 Task: Add the task  Implement a feature for users to join and participate in groups to the section Dependency Management Sprint in the project WebTech and add a Due Date to the respective task as 2024/03/15.
Action: Mouse moved to (328, 439)
Screenshot: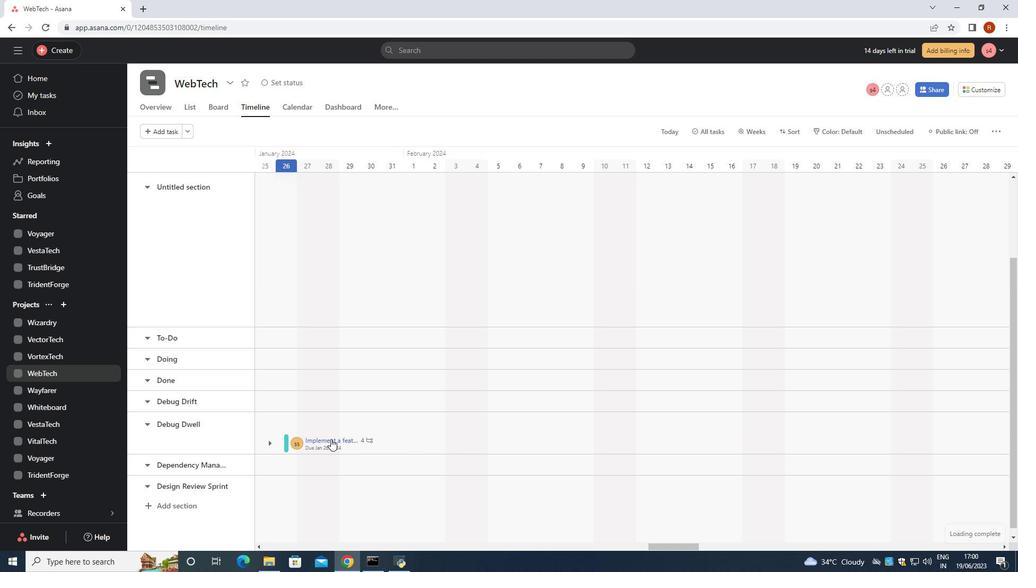 
Action: Mouse pressed left at (328, 439)
Screenshot: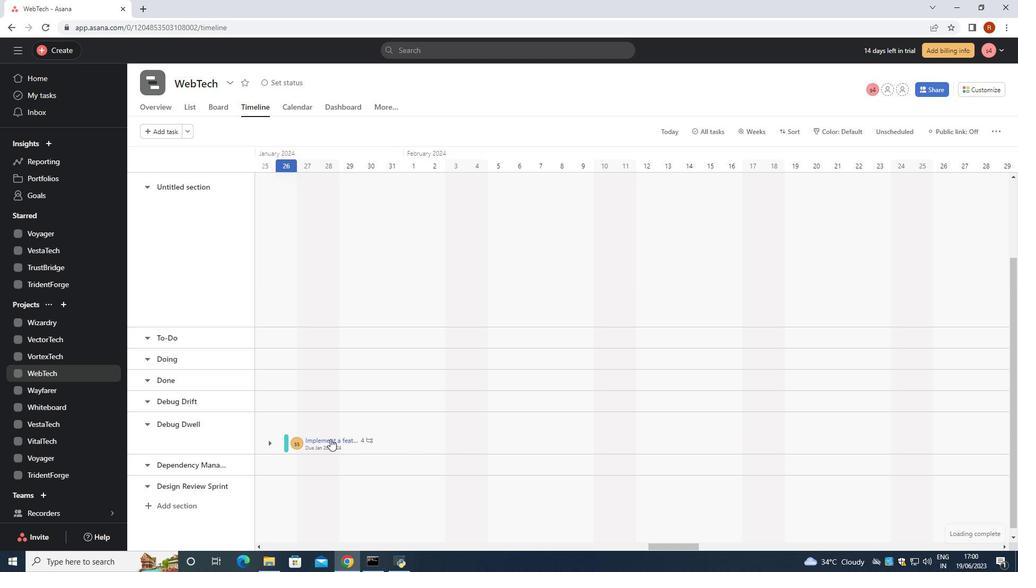 
Action: Mouse moved to (810, 247)
Screenshot: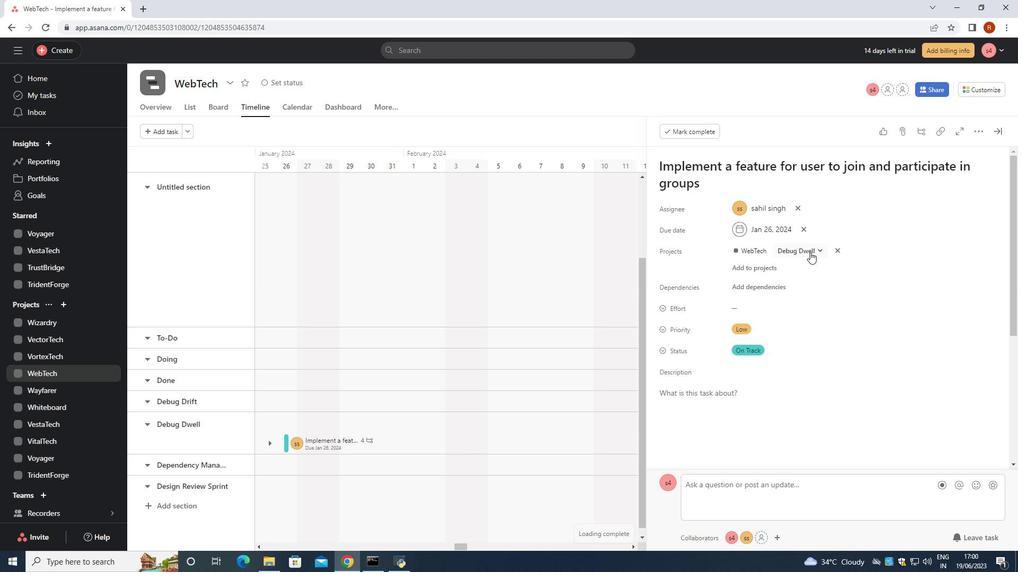 
Action: Mouse pressed left at (810, 247)
Screenshot: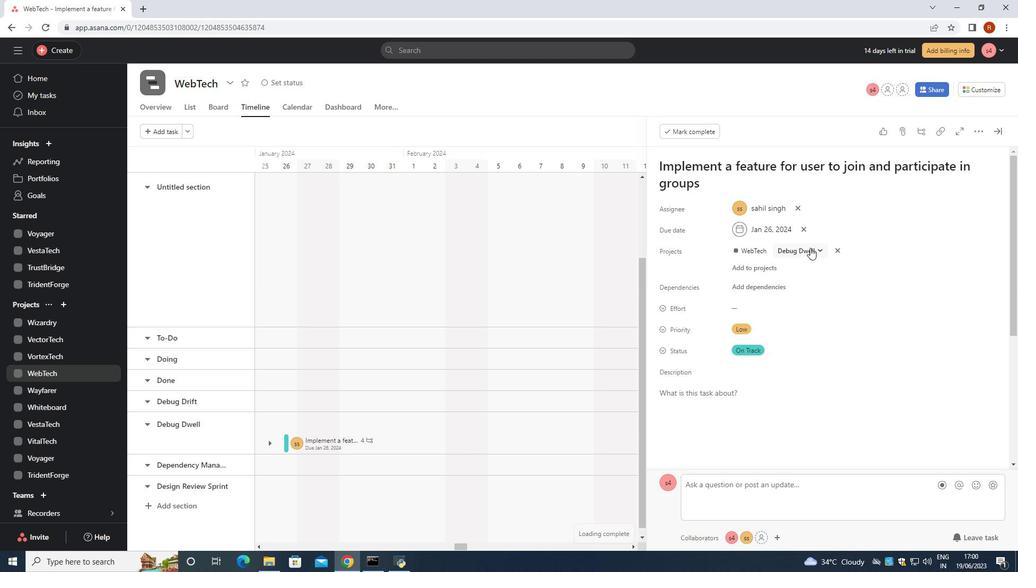 
Action: Mouse moved to (768, 394)
Screenshot: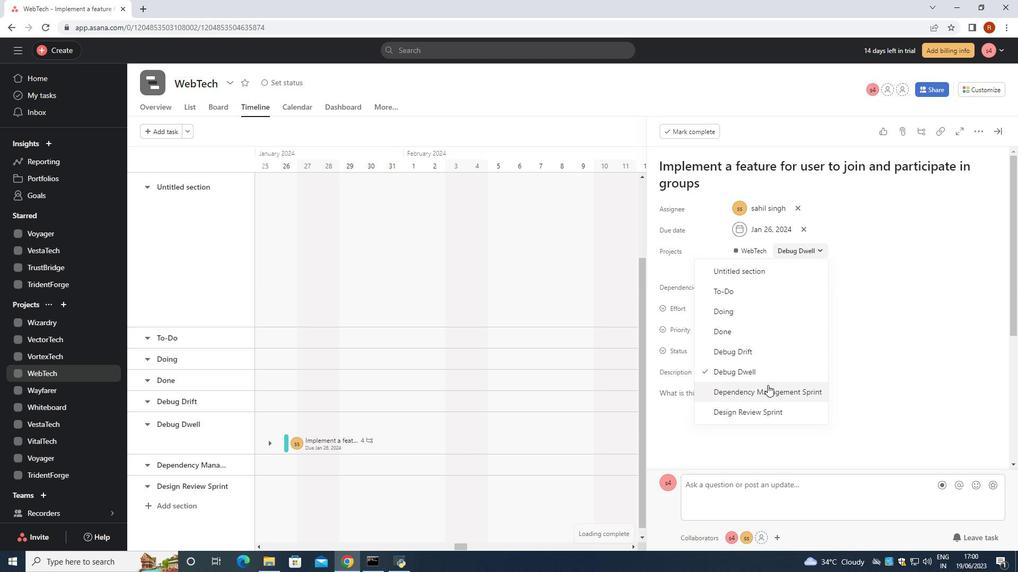 
Action: Mouse pressed left at (768, 394)
Screenshot: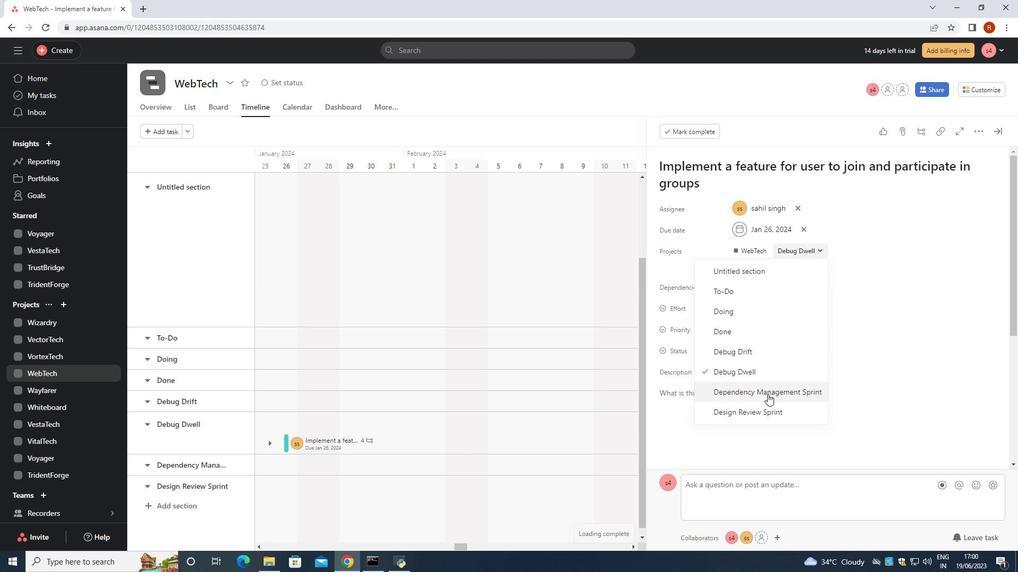 
Action: Mouse moved to (805, 230)
Screenshot: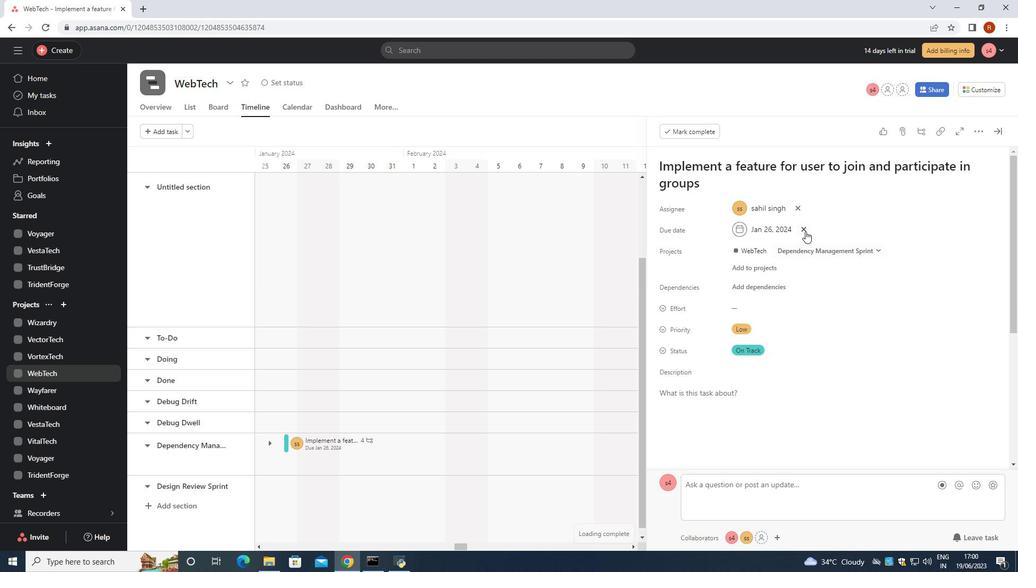 
Action: Mouse pressed left at (805, 230)
Screenshot: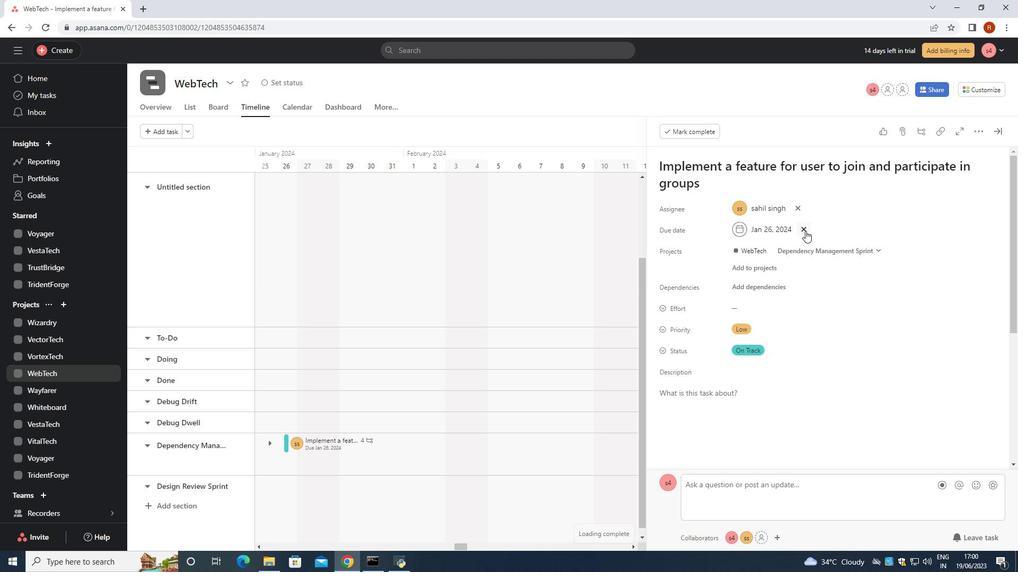 
Action: Mouse moved to (778, 228)
Screenshot: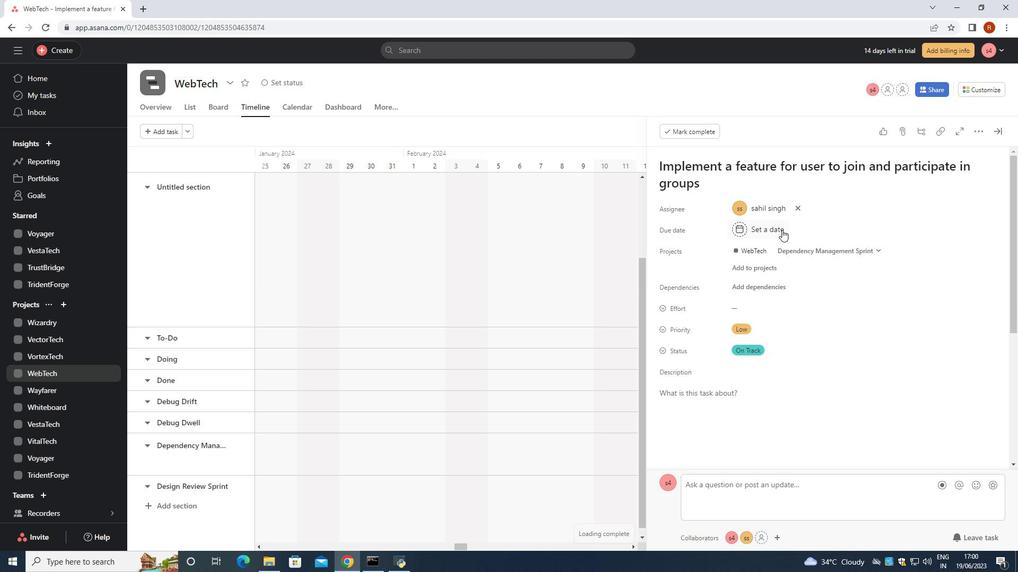 
Action: Mouse pressed left at (778, 228)
Screenshot: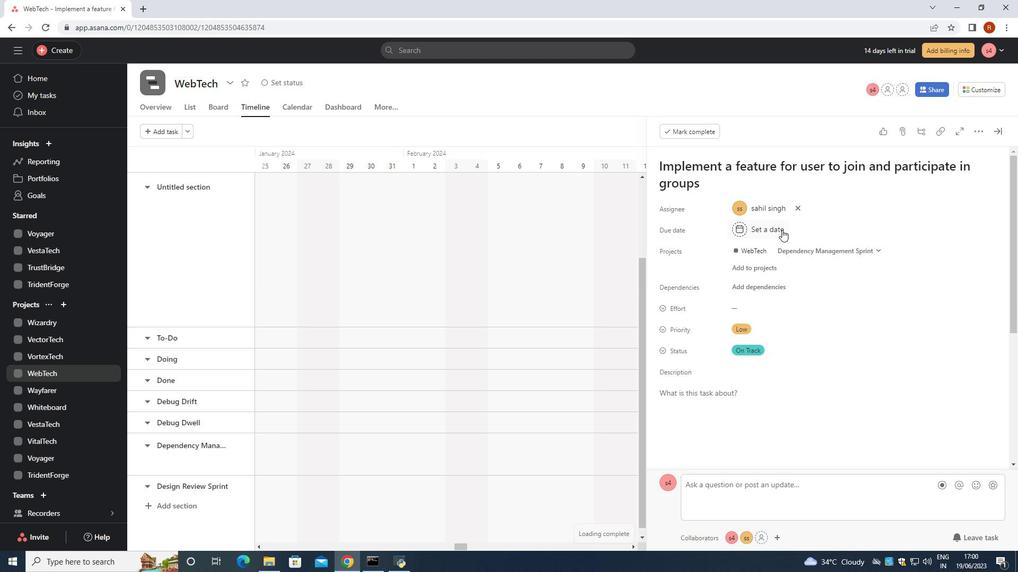 
Action: Mouse moved to (780, 231)
Screenshot: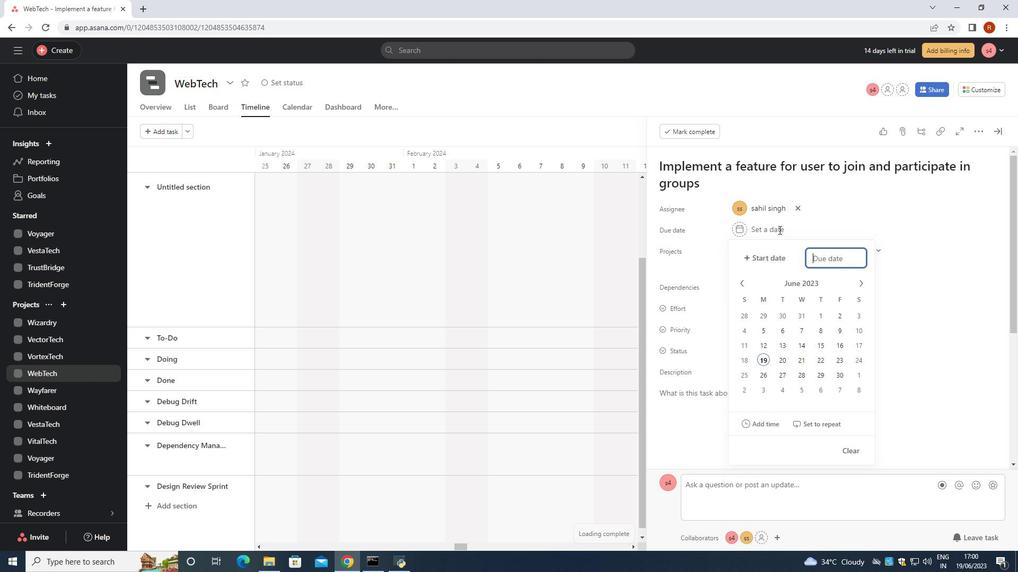 
Action: Key pressed 2024
Screenshot: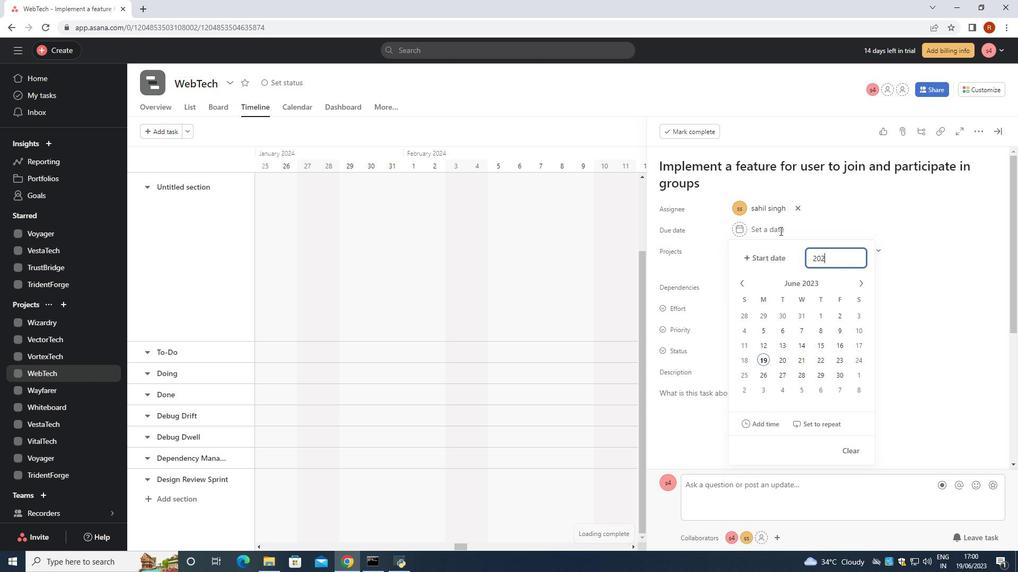 
Action: Mouse moved to (779, 231)
Screenshot: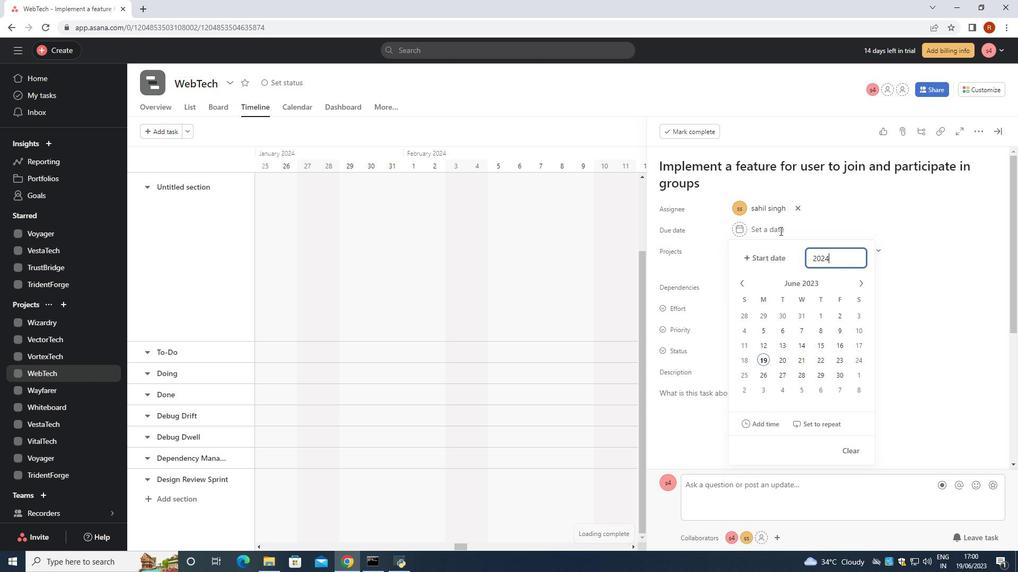 
Action: Key pressed /03/15<Key.enter>
Screenshot: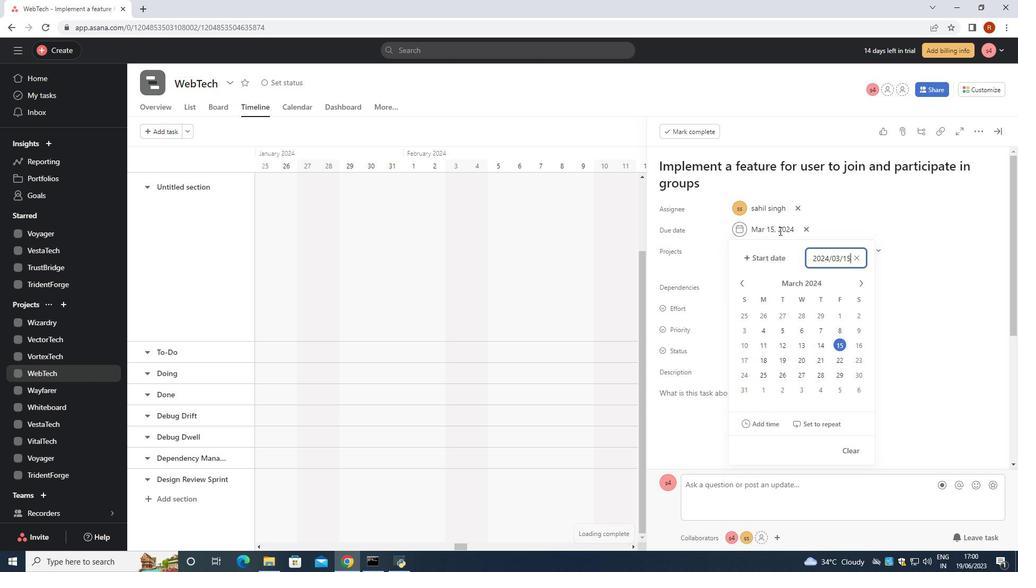 
Action: Mouse moved to (842, 270)
Screenshot: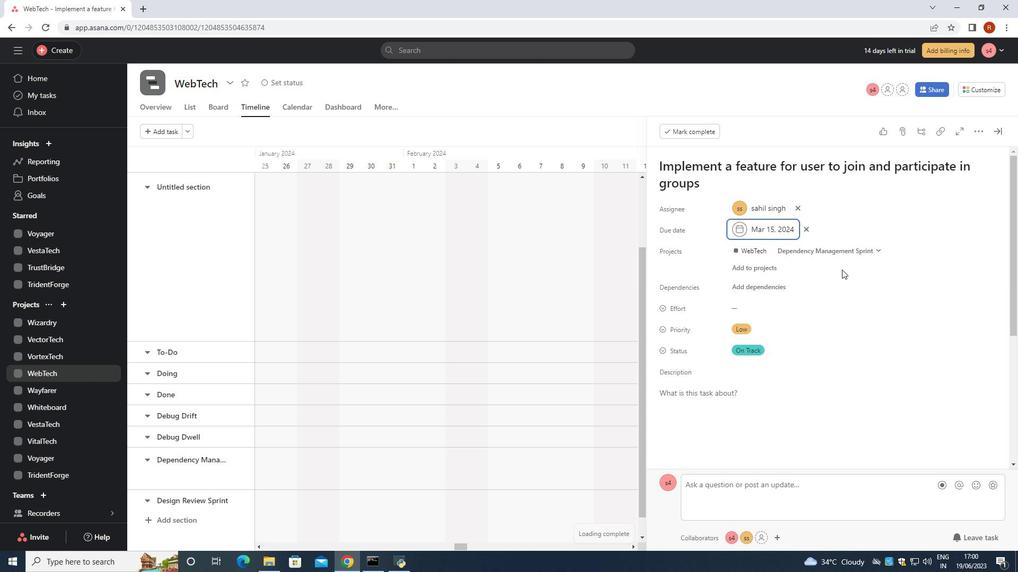 
